 Task: Toggle the screen reader announce inline suggestion in the suggestions.
Action: Mouse moved to (5, 510)
Screenshot: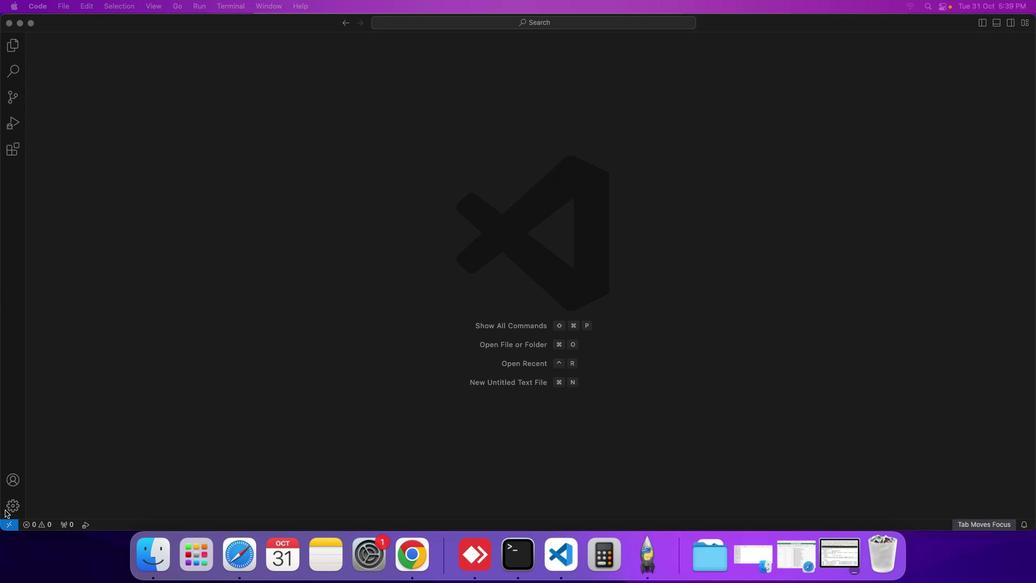 
Action: Mouse pressed left at (5, 510)
Screenshot: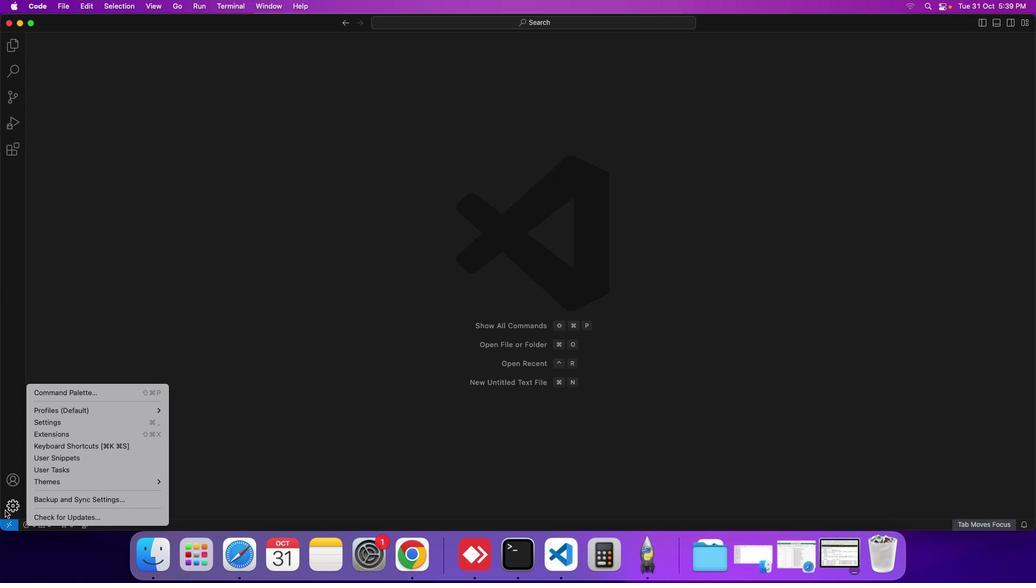 
Action: Mouse moved to (70, 426)
Screenshot: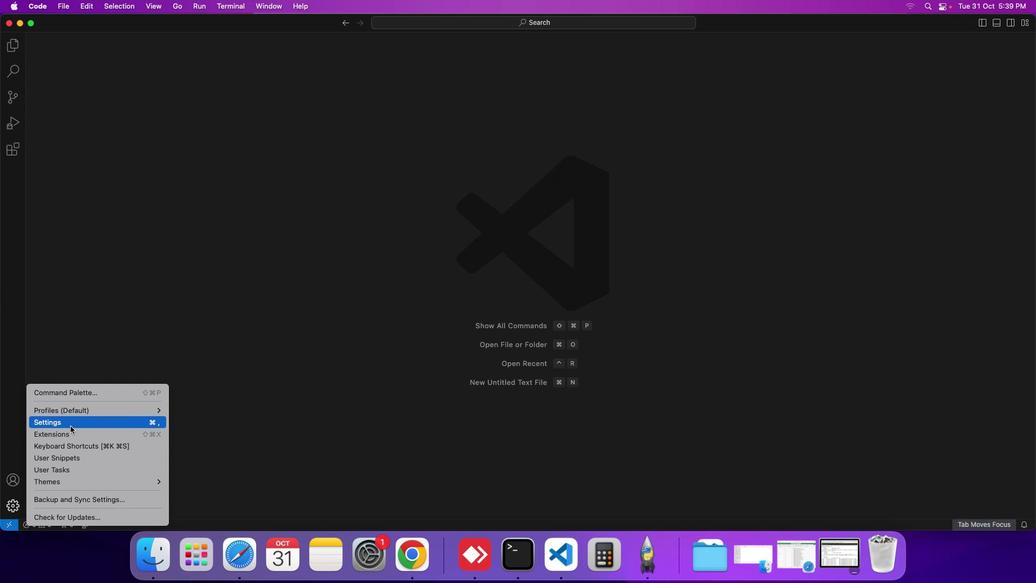 
Action: Mouse pressed left at (70, 426)
Screenshot: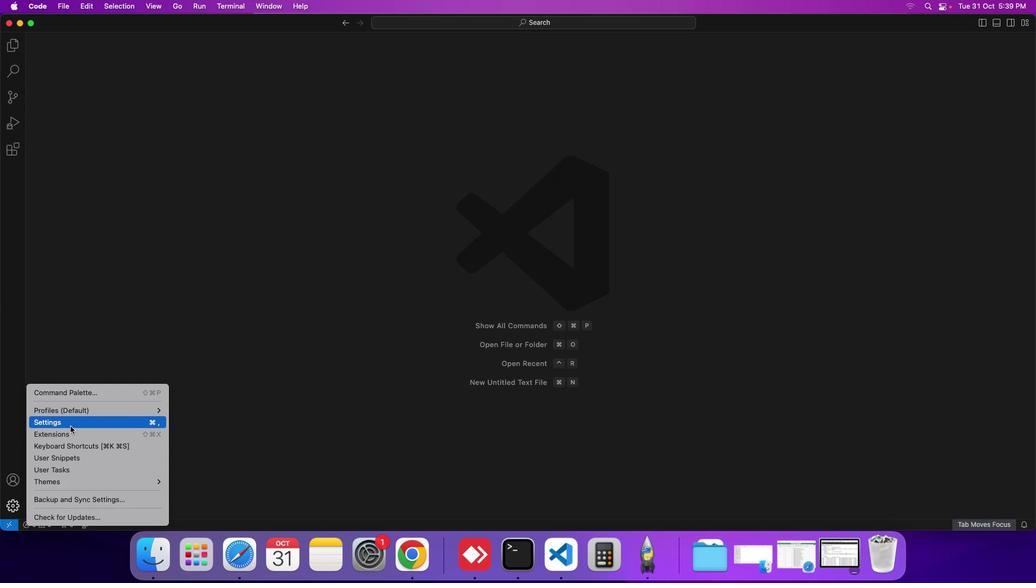
Action: Mouse moved to (254, 118)
Screenshot: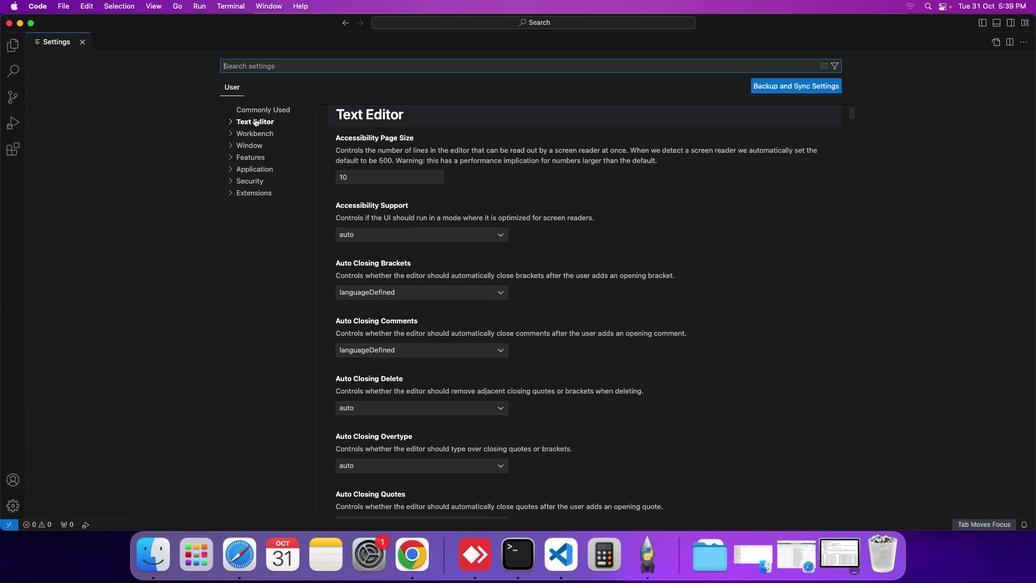 
Action: Mouse pressed left at (254, 118)
Screenshot: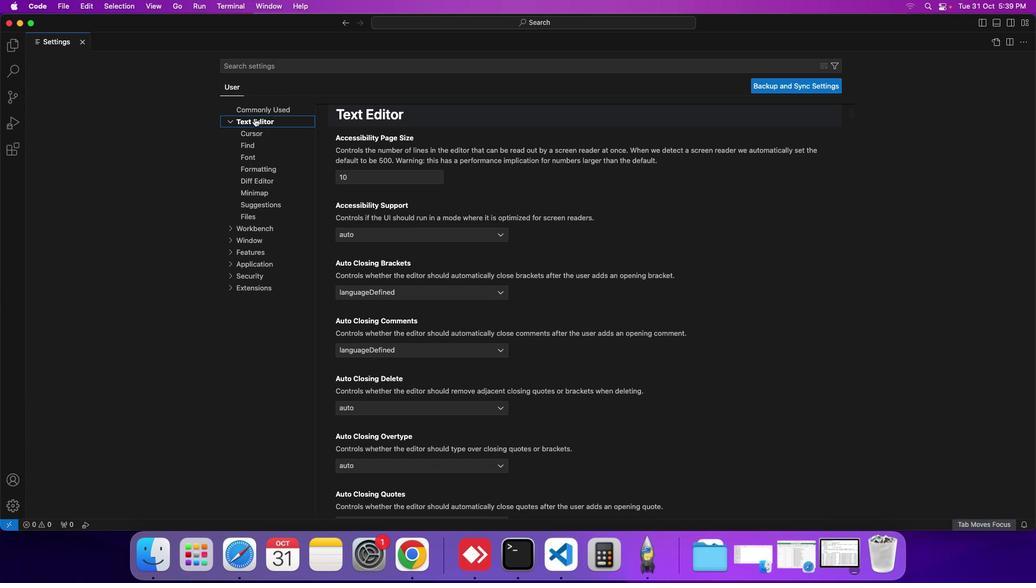 
Action: Mouse moved to (267, 204)
Screenshot: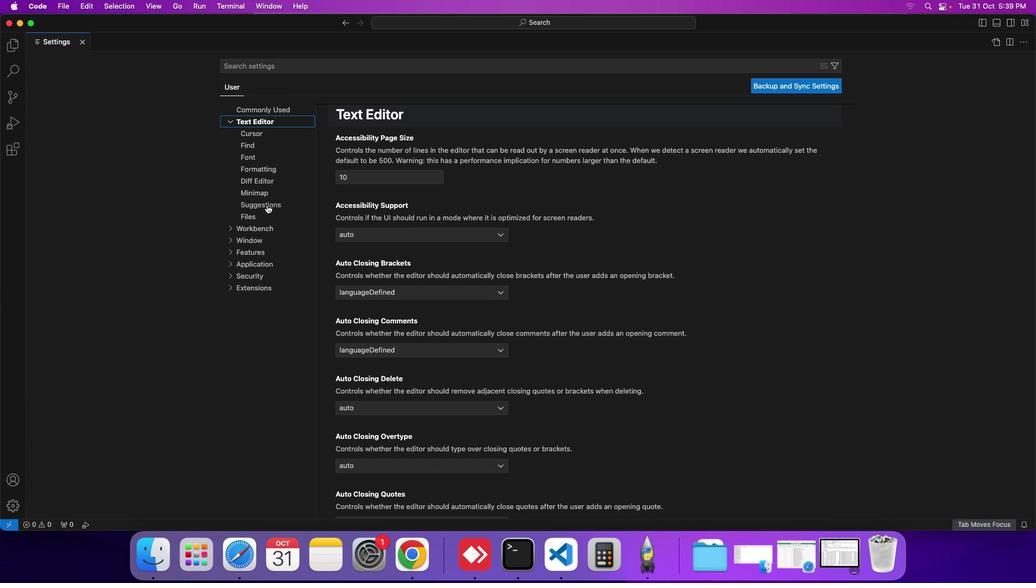 
Action: Mouse pressed left at (267, 204)
Screenshot: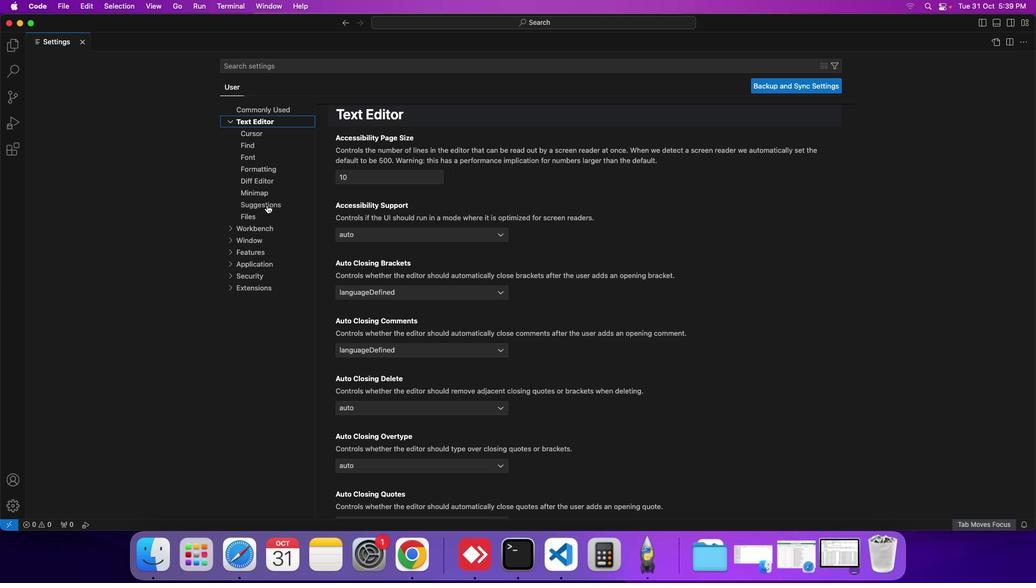 
Action: Mouse moved to (429, 392)
Screenshot: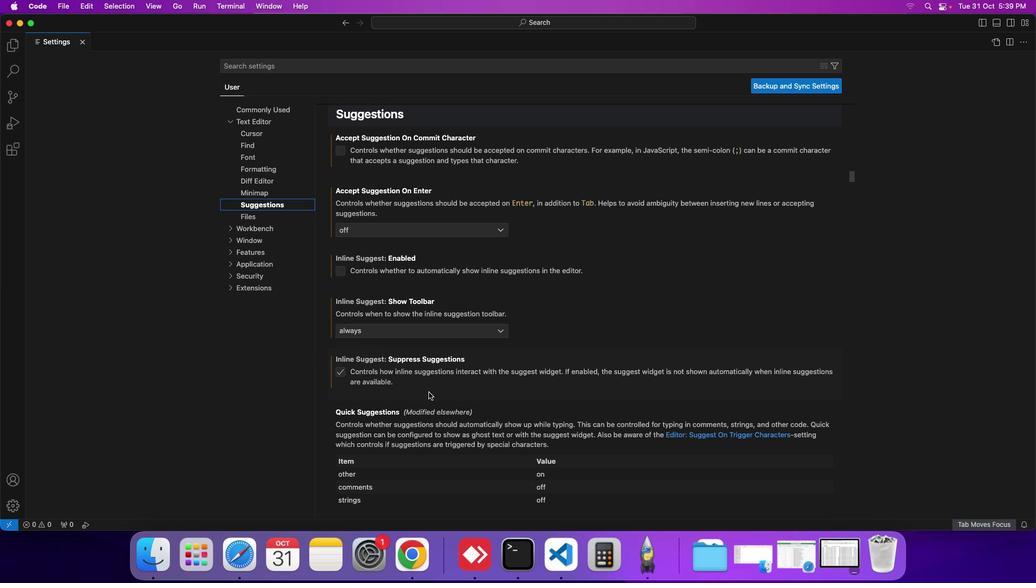 
Action: Mouse scrolled (429, 392) with delta (0, 0)
Screenshot: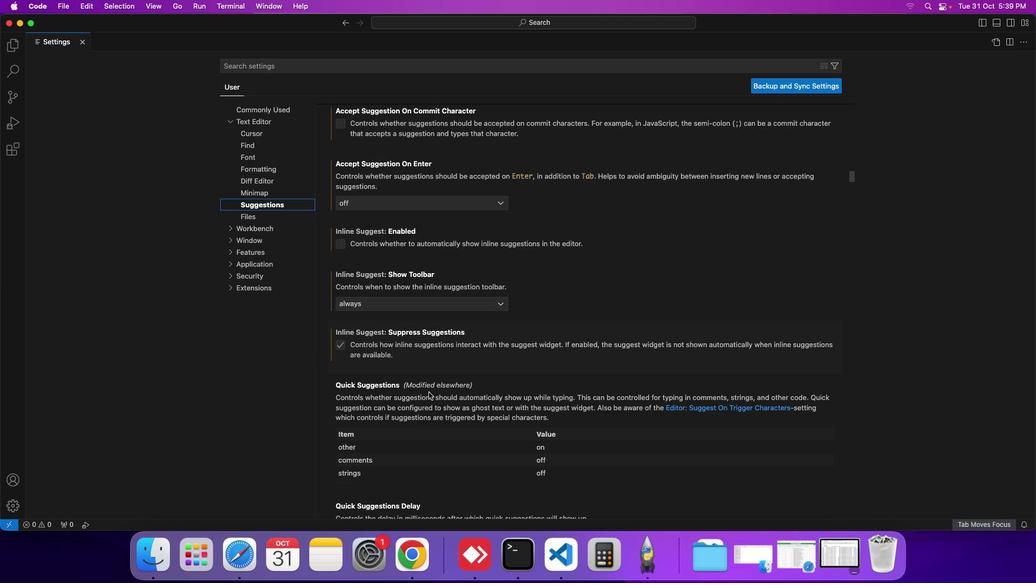 
Action: Mouse scrolled (429, 392) with delta (0, 0)
Screenshot: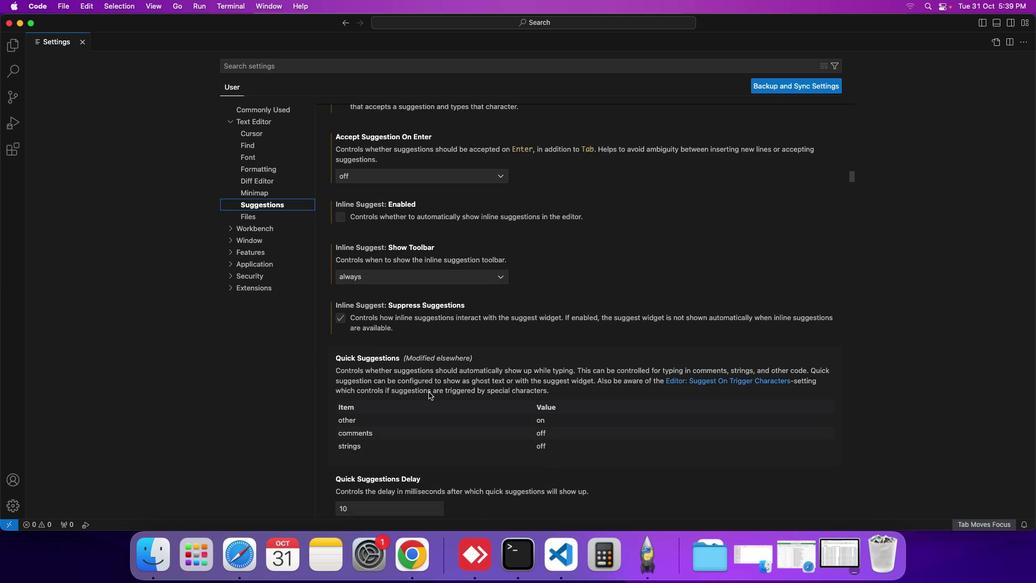 
Action: Mouse scrolled (429, 392) with delta (0, 0)
Screenshot: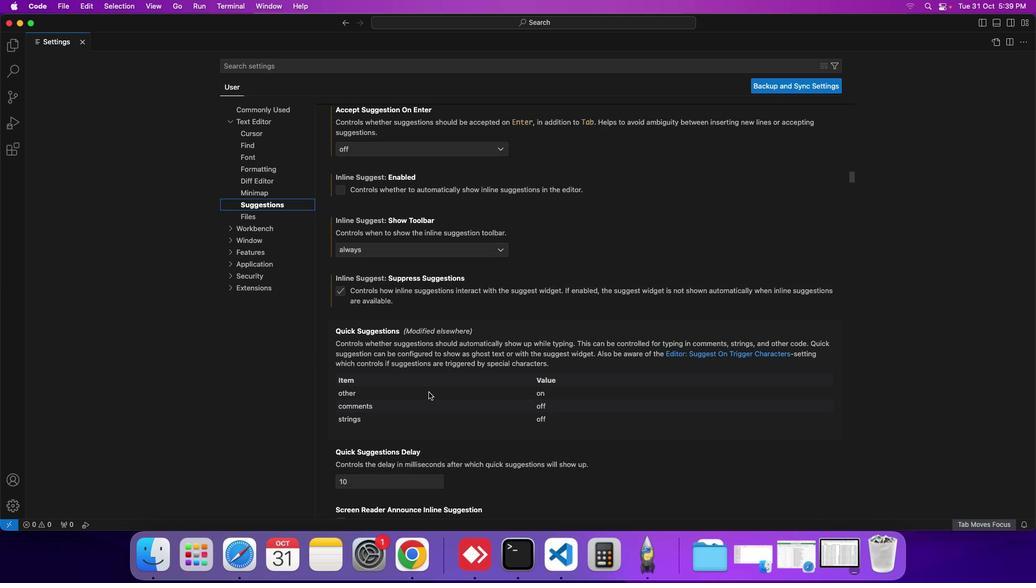 
Action: Mouse scrolled (429, 392) with delta (0, 0)
Screenshot: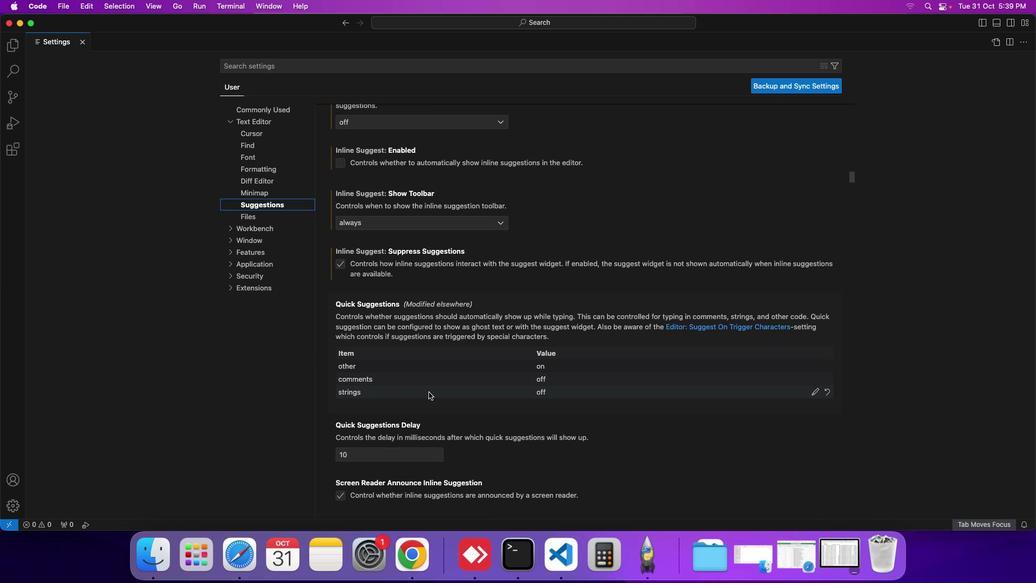 
Action: Mouse scrolled (429, 392) with delta (0, 0)
Screenshot: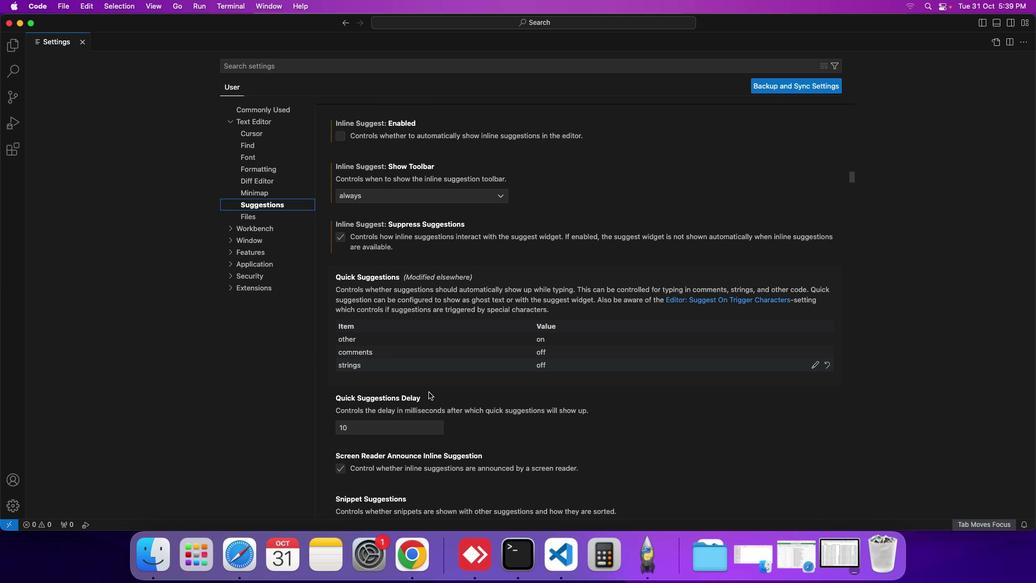 
Action: Mouse moved to (429, 392)
Screenshot: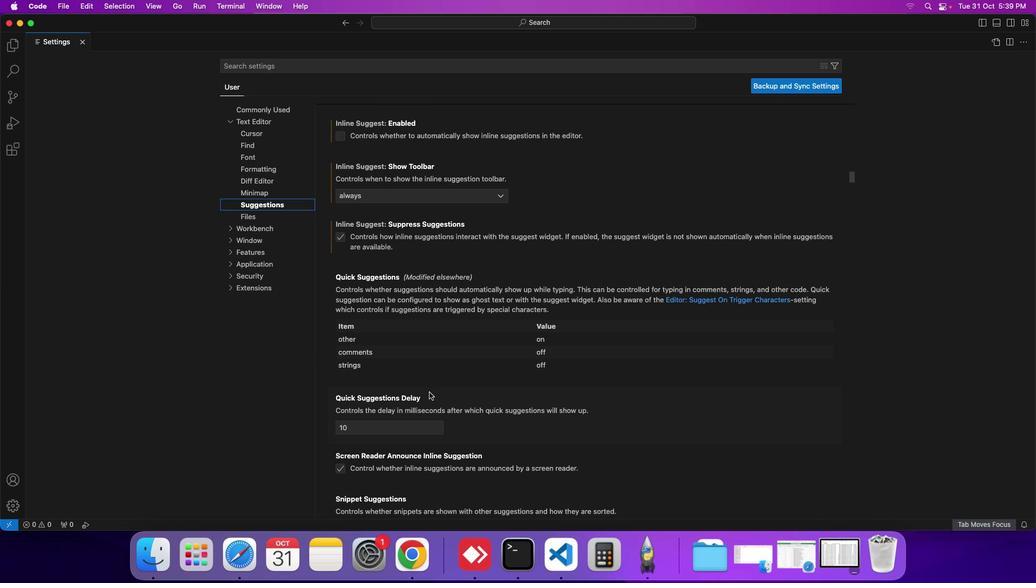 
Action: Mouse scrolled (429, 392) with delta (0, 0)
Screenshot: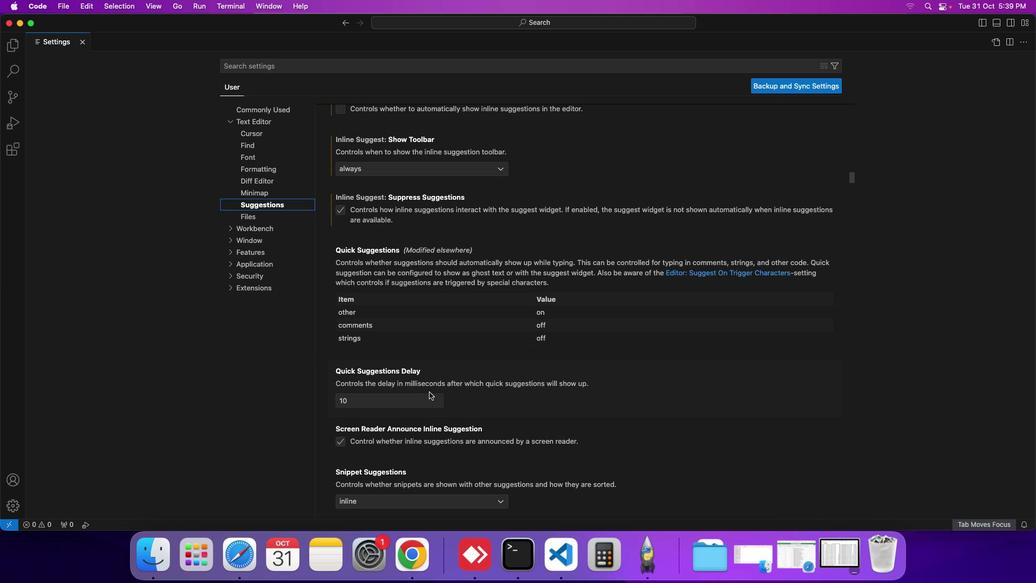 
Action: Mouse scrolled (429, 392) with delta (0, 0)
Screenshot: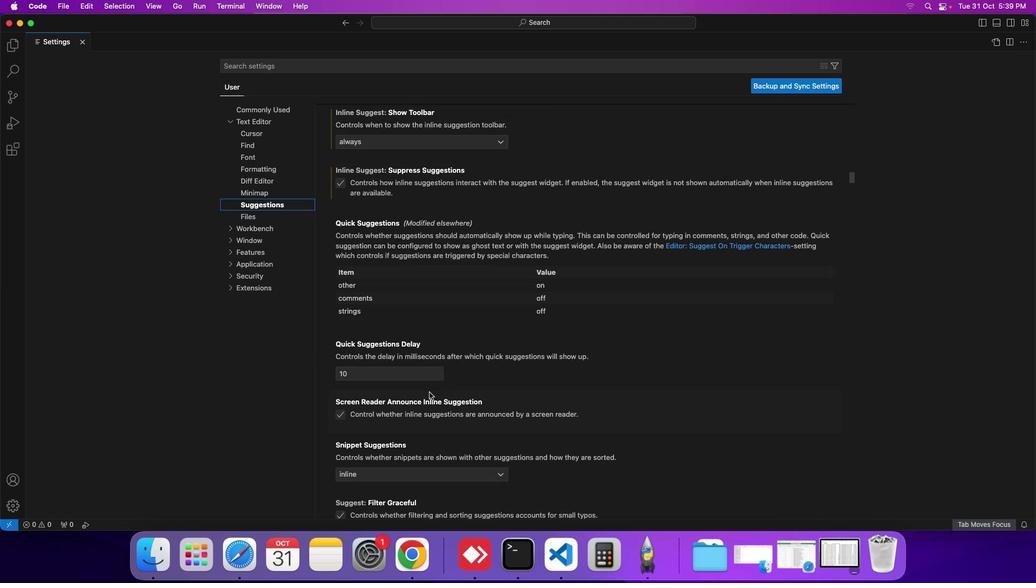 
Action: Mouse scrolled (429, 392) with delta (0, 0)
Screenshot: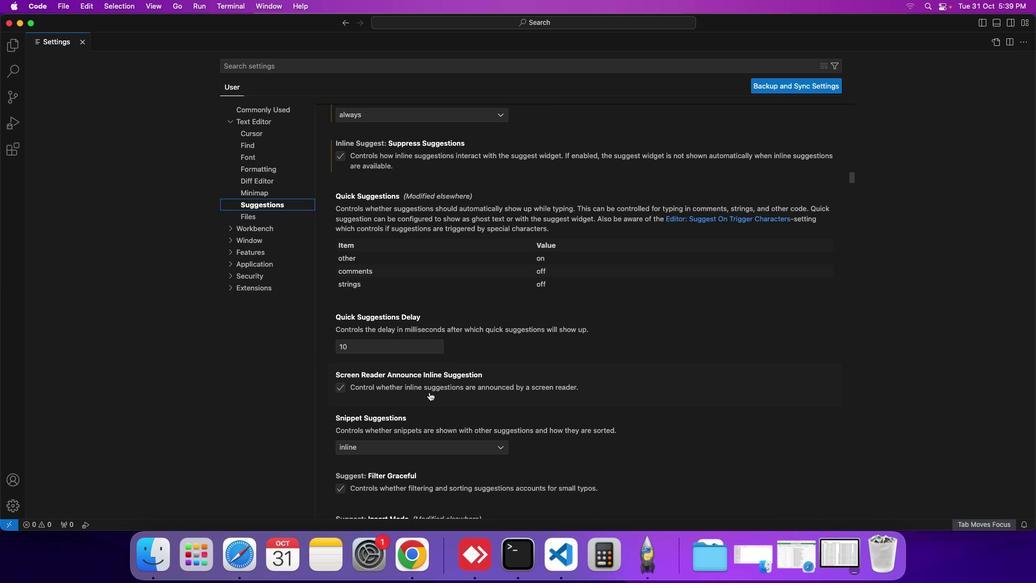 
Action: Mouse moved to (344, 384)
Screenshot: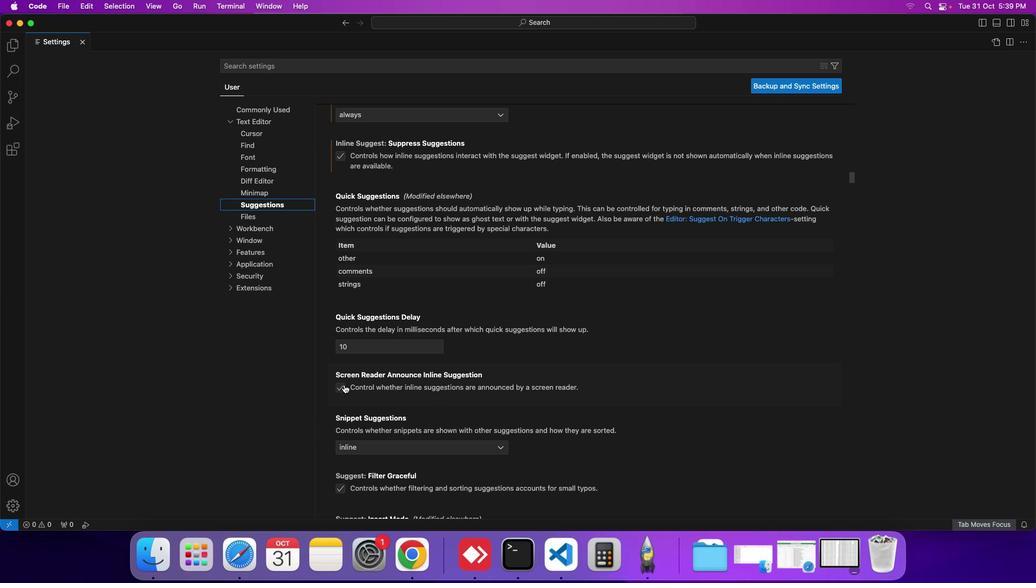 
Action: Mouse pressed left at (344, 384)
Screenshot: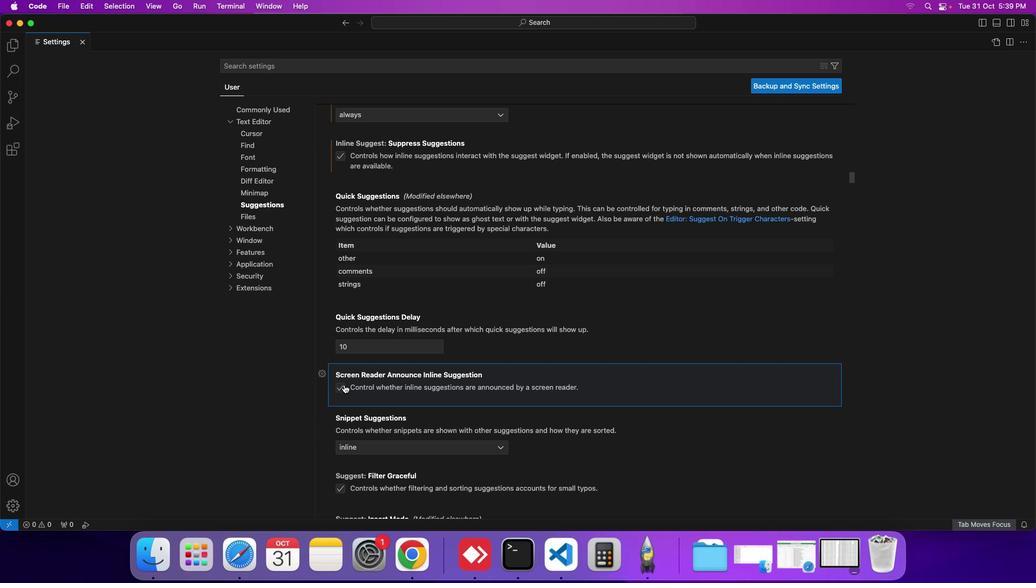 
Action: Mouse moved to (537, 311)
Screenshot: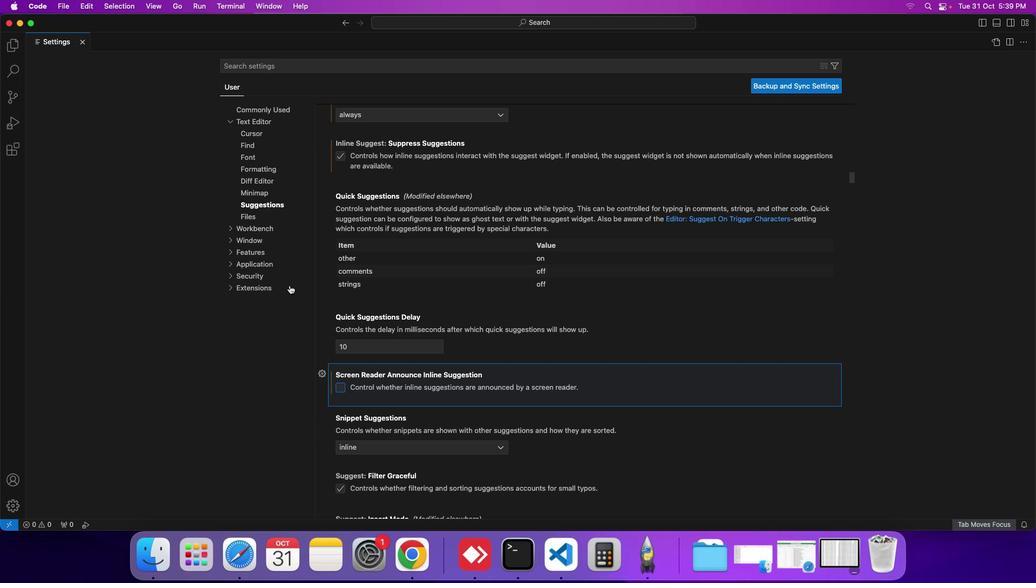 
